 Task: Create List Environmental Sustainability in Board Email Marketing Templates to Workspace Investor Relations. Create List Corporate Social Responsibility in Board Employee Survey and Feedback to Workspace Investor Relations. Create List Financial Planning in Board Product Roadmap Planning and Execution to Workspace Investor Relations
Action: Mouse moved to (287, 138)
Screenshot: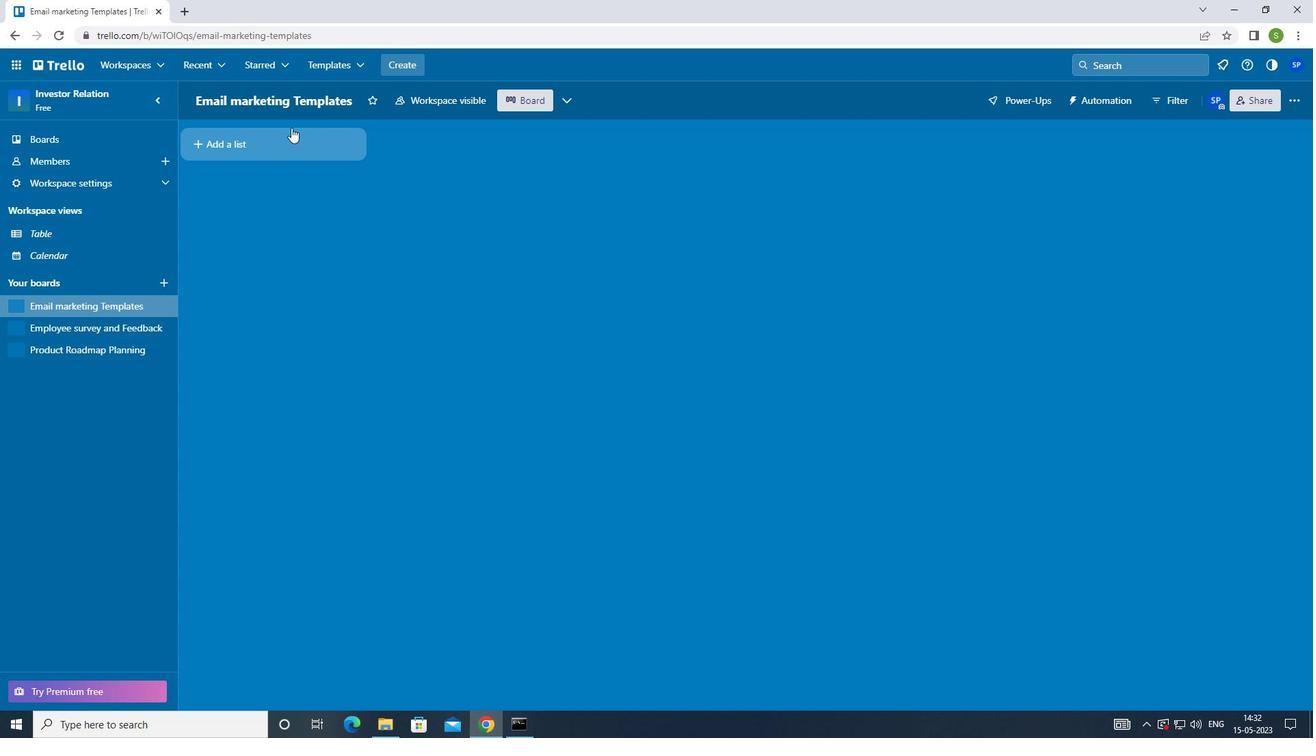 
Action: Mouse pressed left at (287, 138)
Screenshot: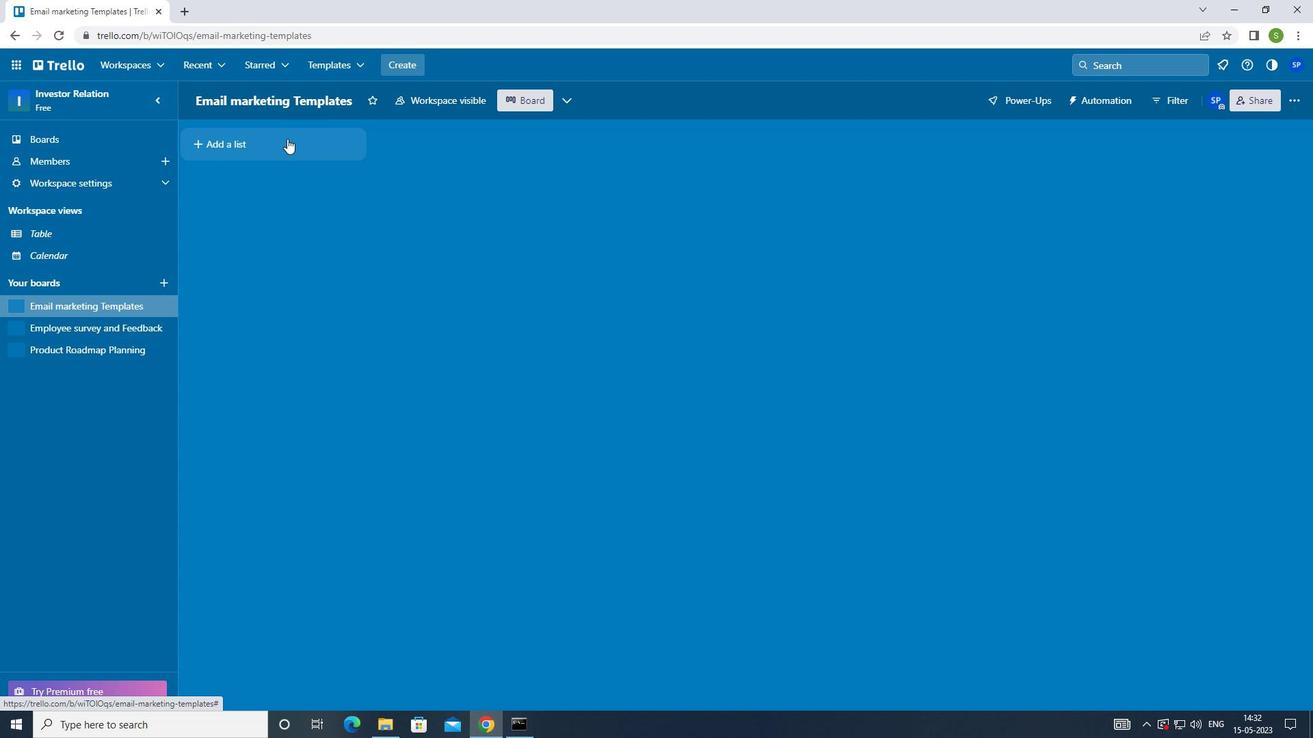 
Action: Mouse moved to (340, 301)
Screenshot: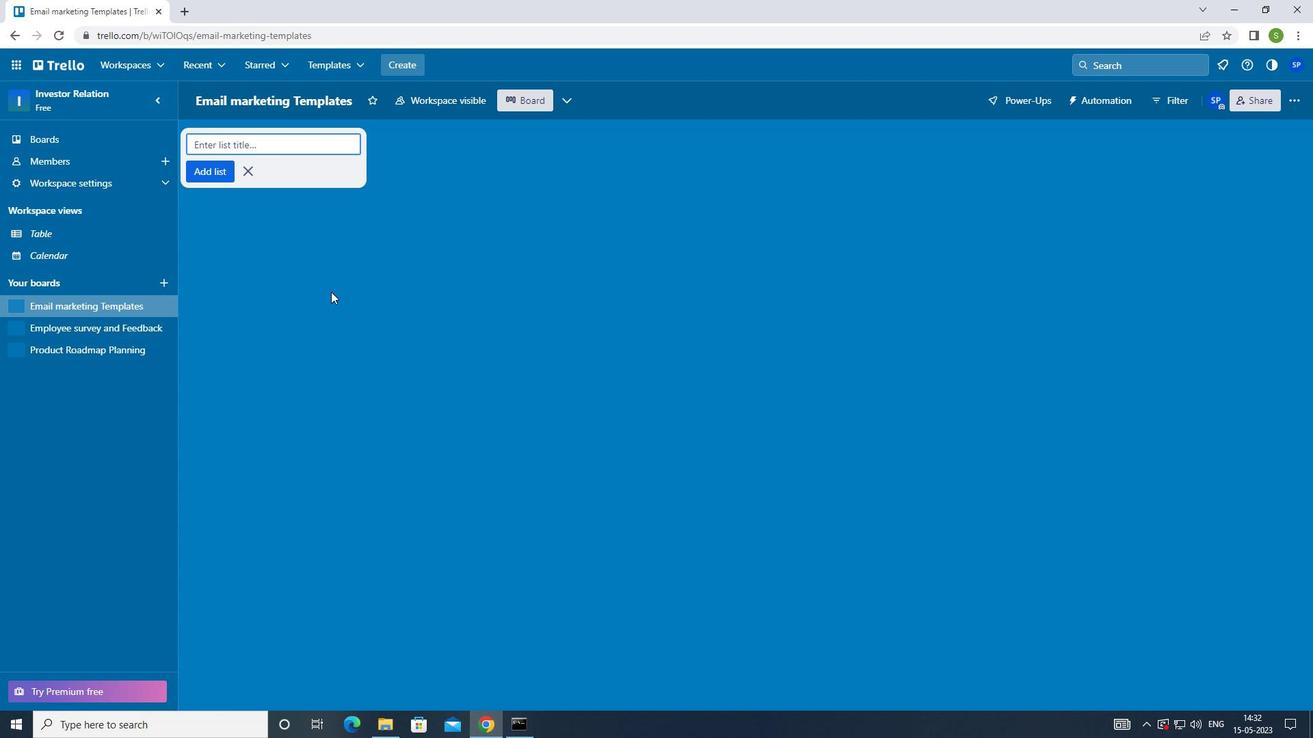 
Action: Key pressed <Key.shift><Key.shift><Key.shift><Key.shift><Key.shift><Key.shift><Key.shift><Key.shift><Key.shift><Key.shift>ENVIRONMENTAL<Key.space><Key.shift>SUSTAINABILITY<Key.enter>
Screenshot: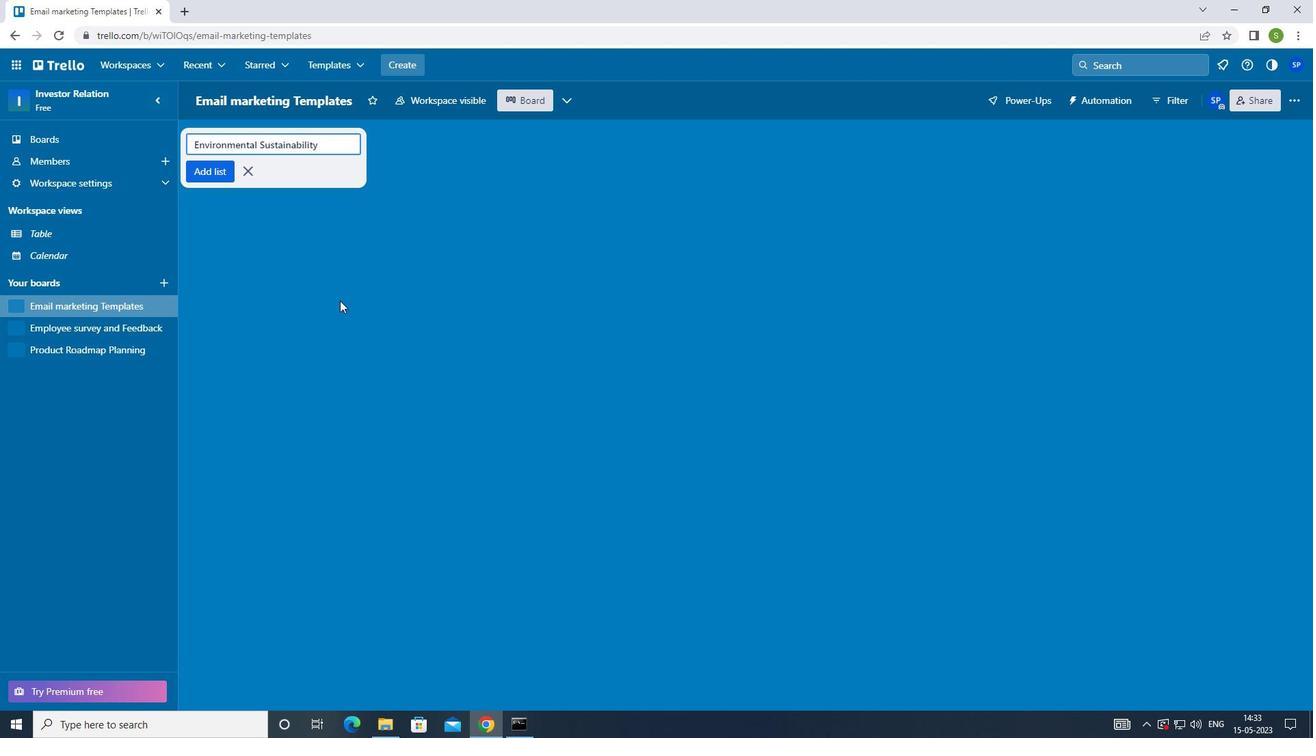 
Action: Mouse moved to (108, 329)
Screenshot: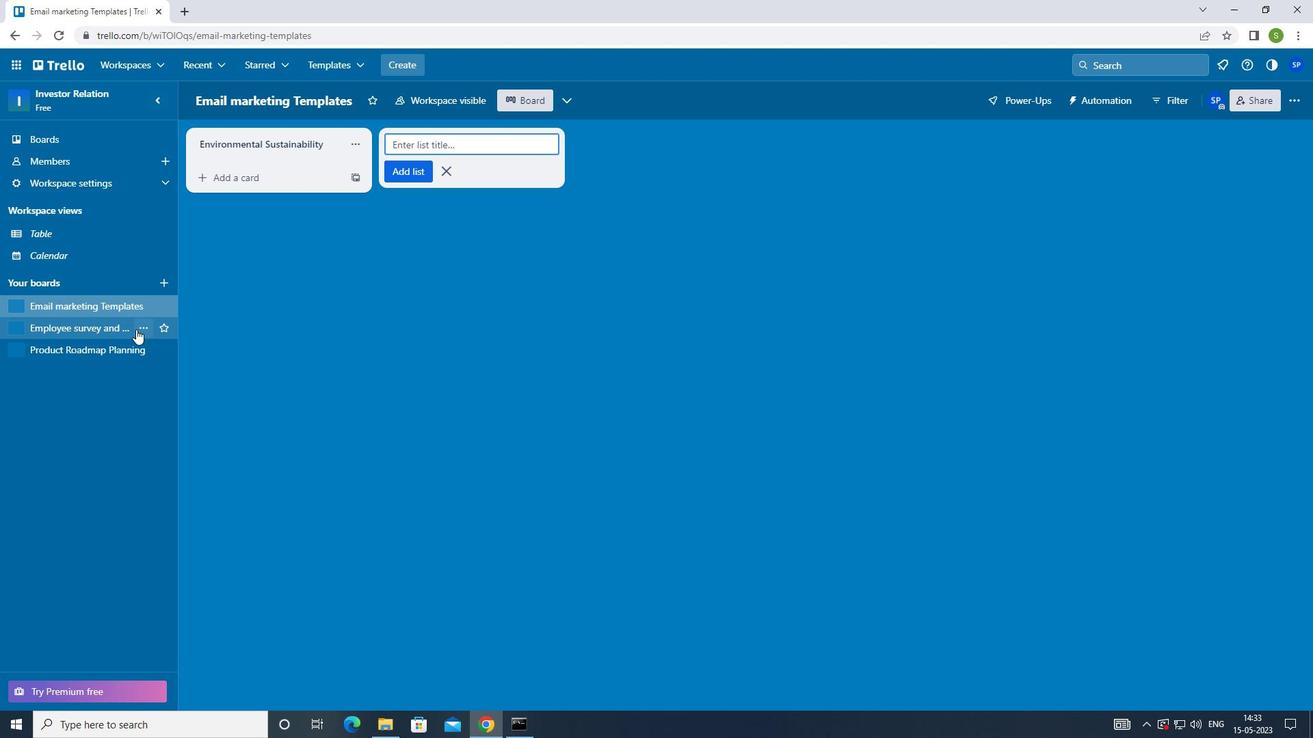 
Action: Mouse pressed left at (108, 329)
Screenshot: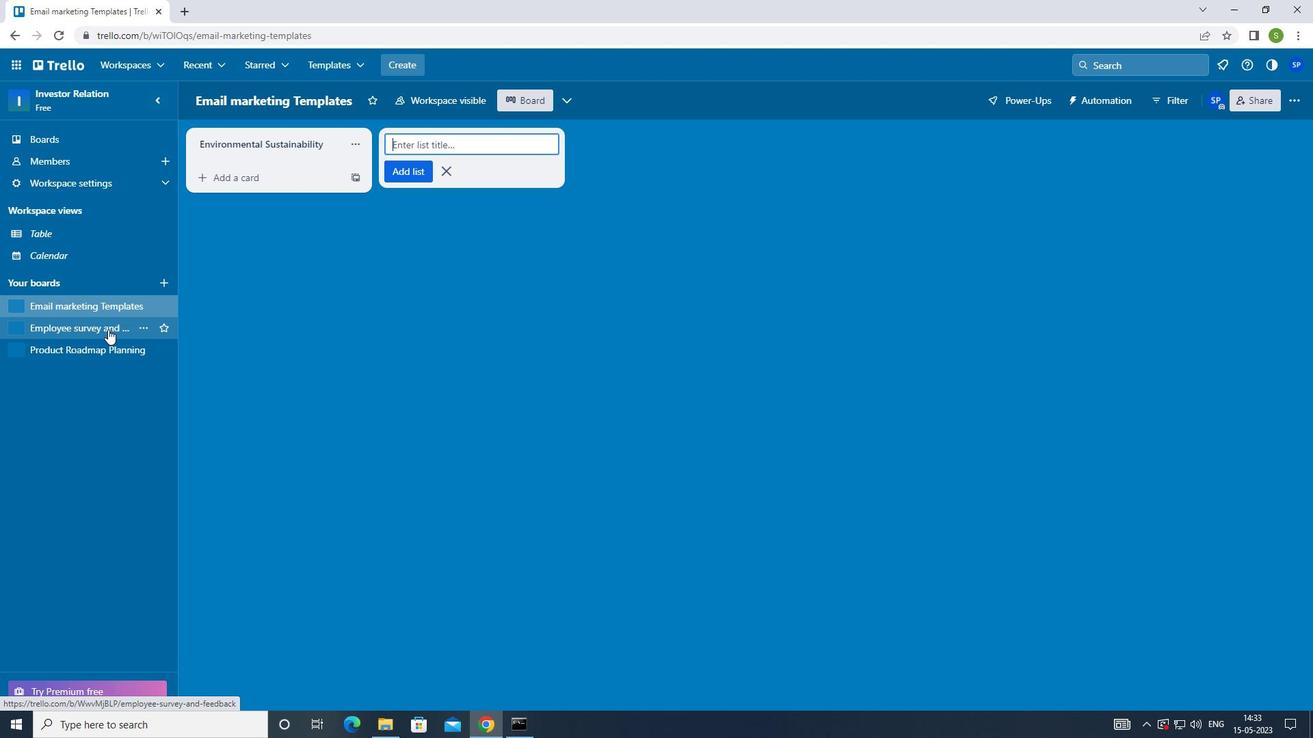 
Action: Mouse moved to (272, 148)
Screenshot: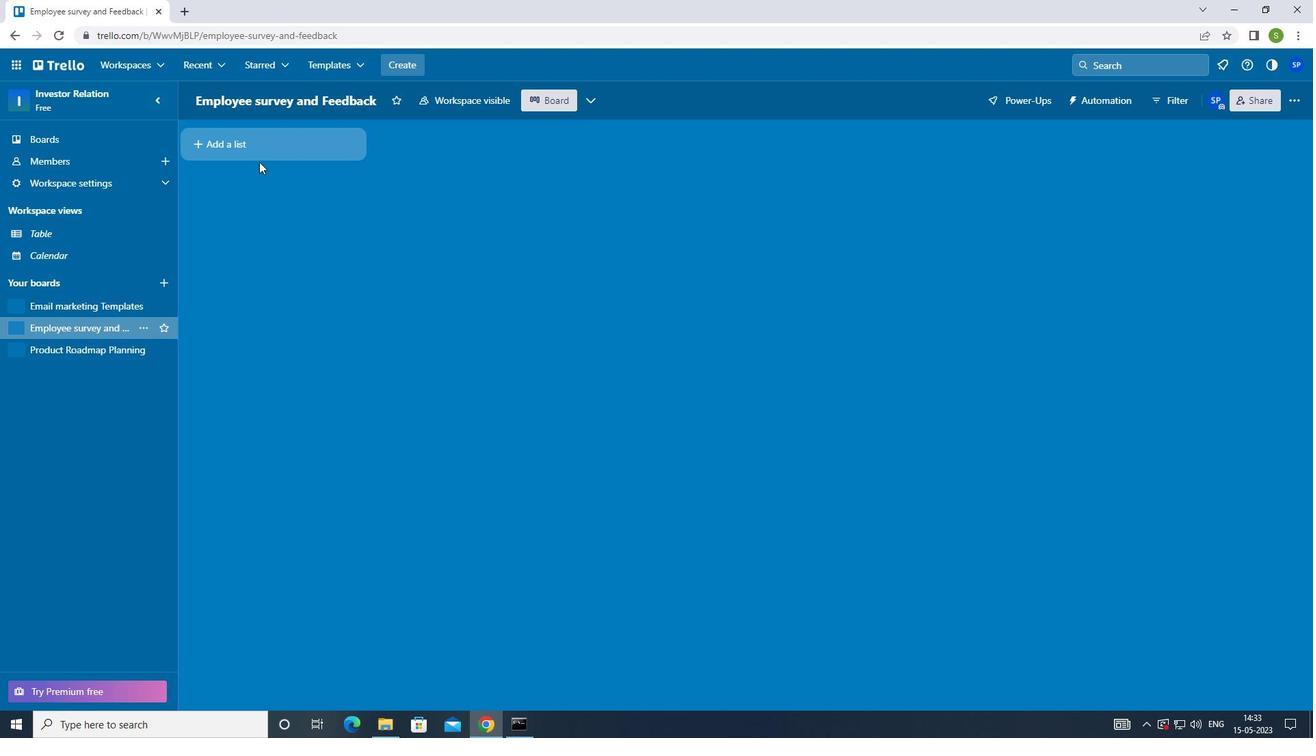 
Action: Mouse pressed left at (272, 148)
Screenshot: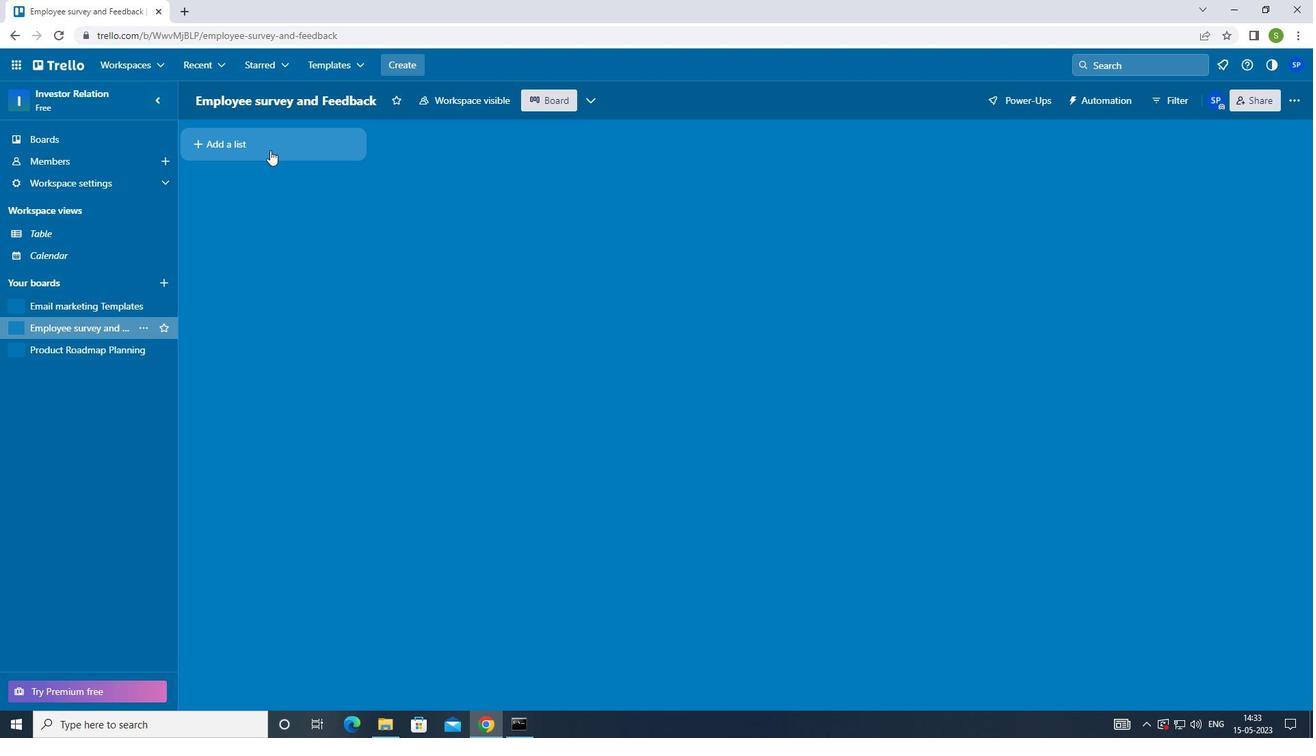 
Action: Mouse moved to (270, 258)
Screenshot: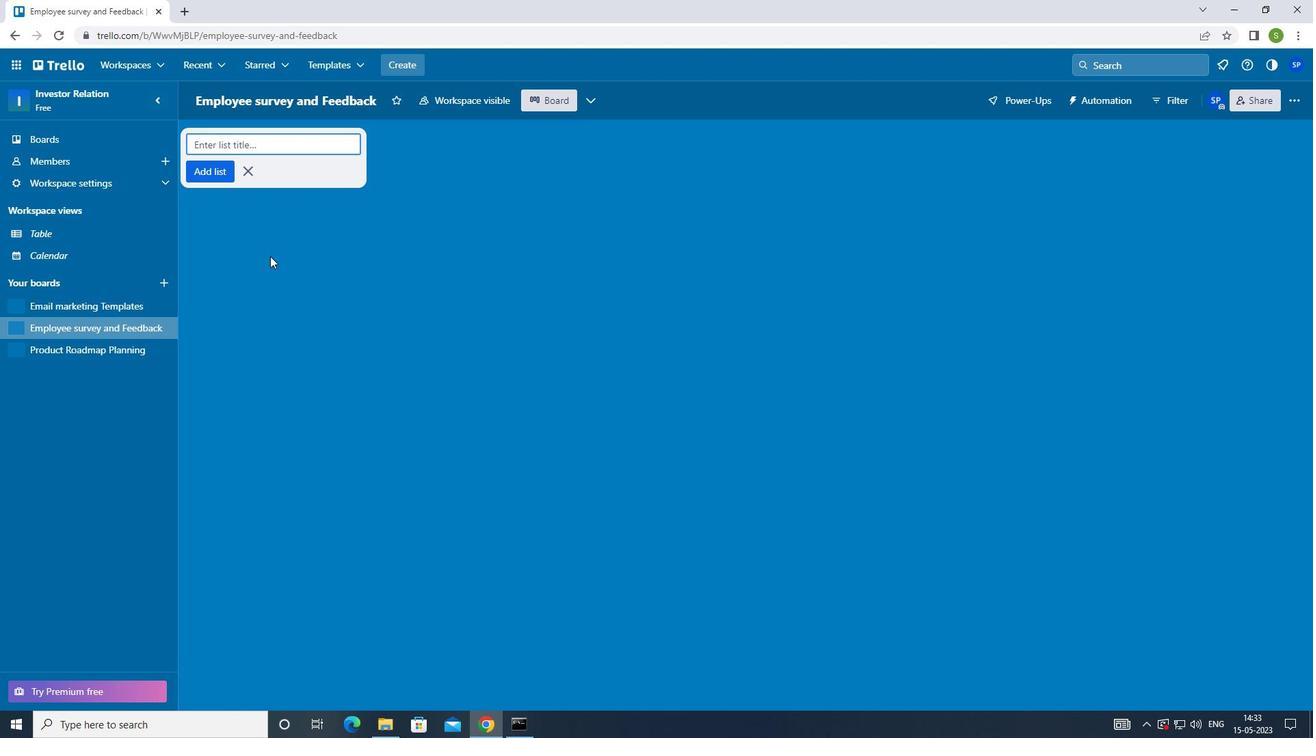 
Action: Key pressed <Key.shift>CORPORATE<Key.space><Key.shift>SOCIAL<Key.space><Key.shift>RESPONSIBILITY<Key.enter>
Screenshot: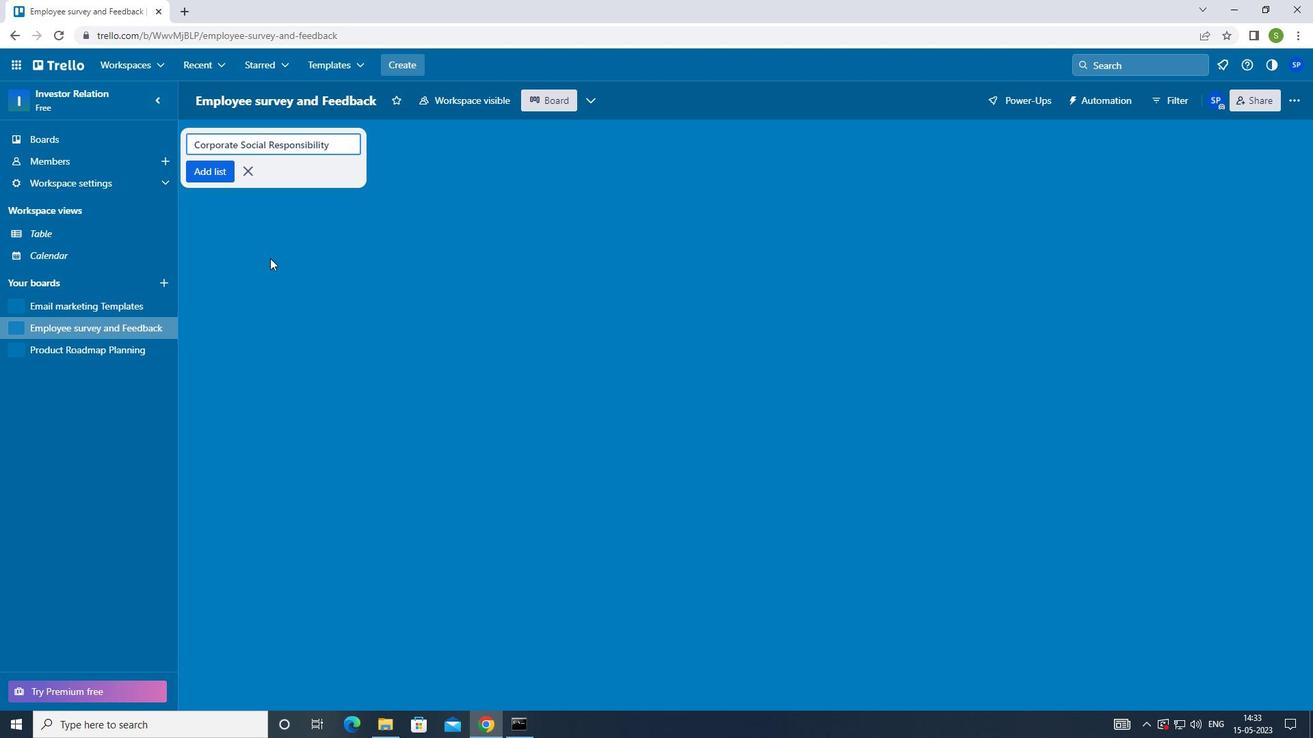 
Action: Mouse moved to (69, 350)
Screenshot: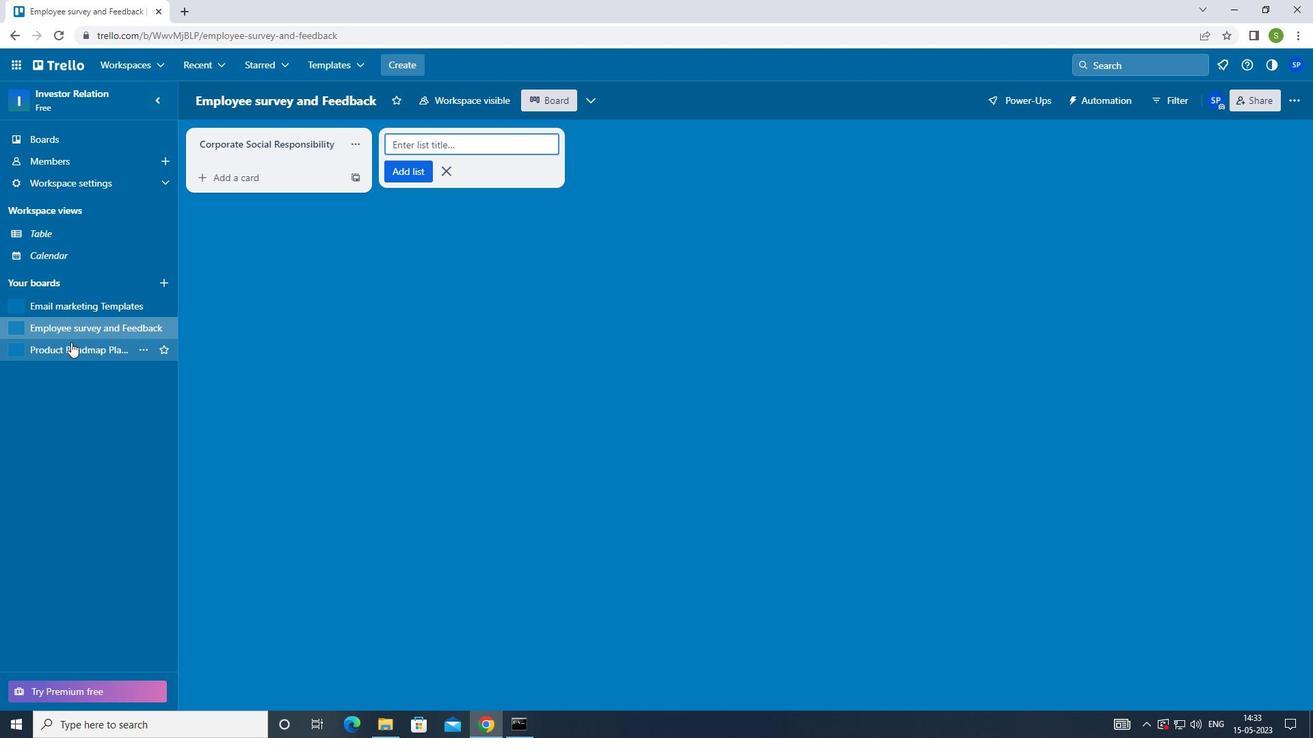 
Action: Mouse pressed left at (69, 350)
Screenshot: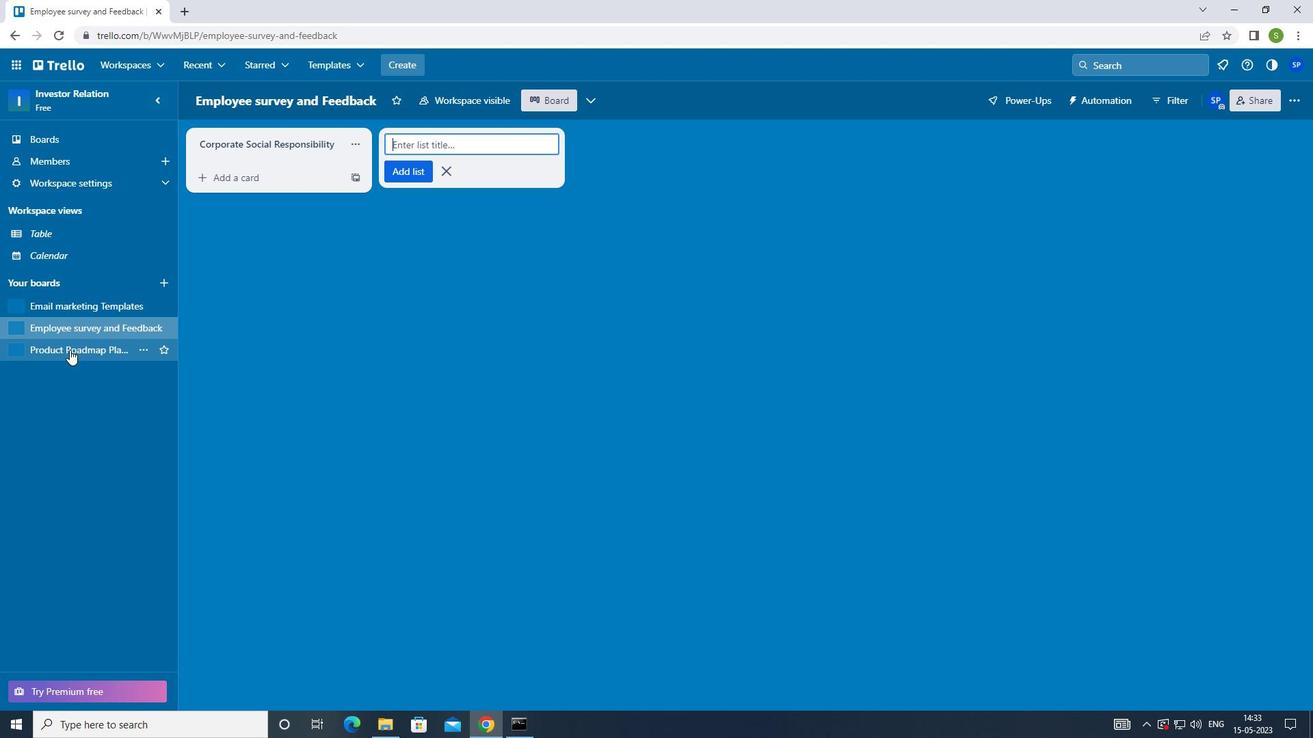 
Action: Mouse moved to (303, 136)
Screenshot: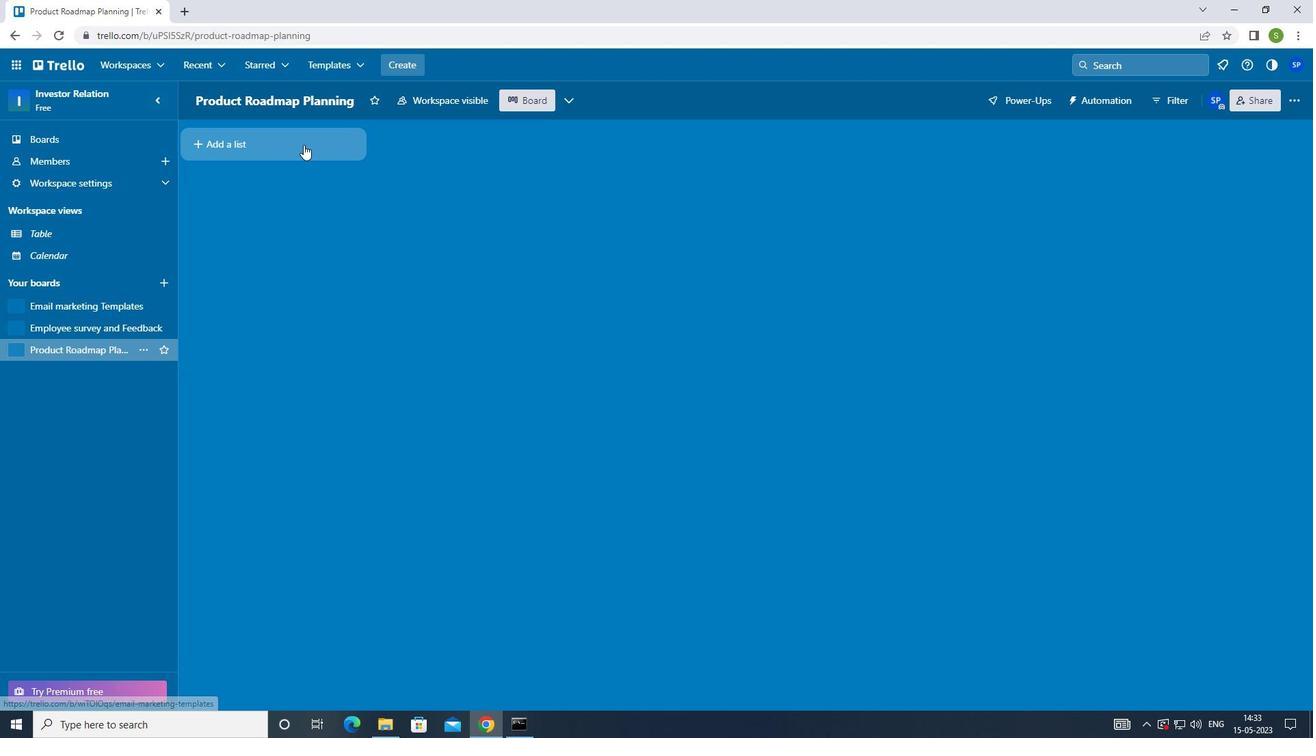 
Action: Mouse pressed left at (303, 136)
Screenshot: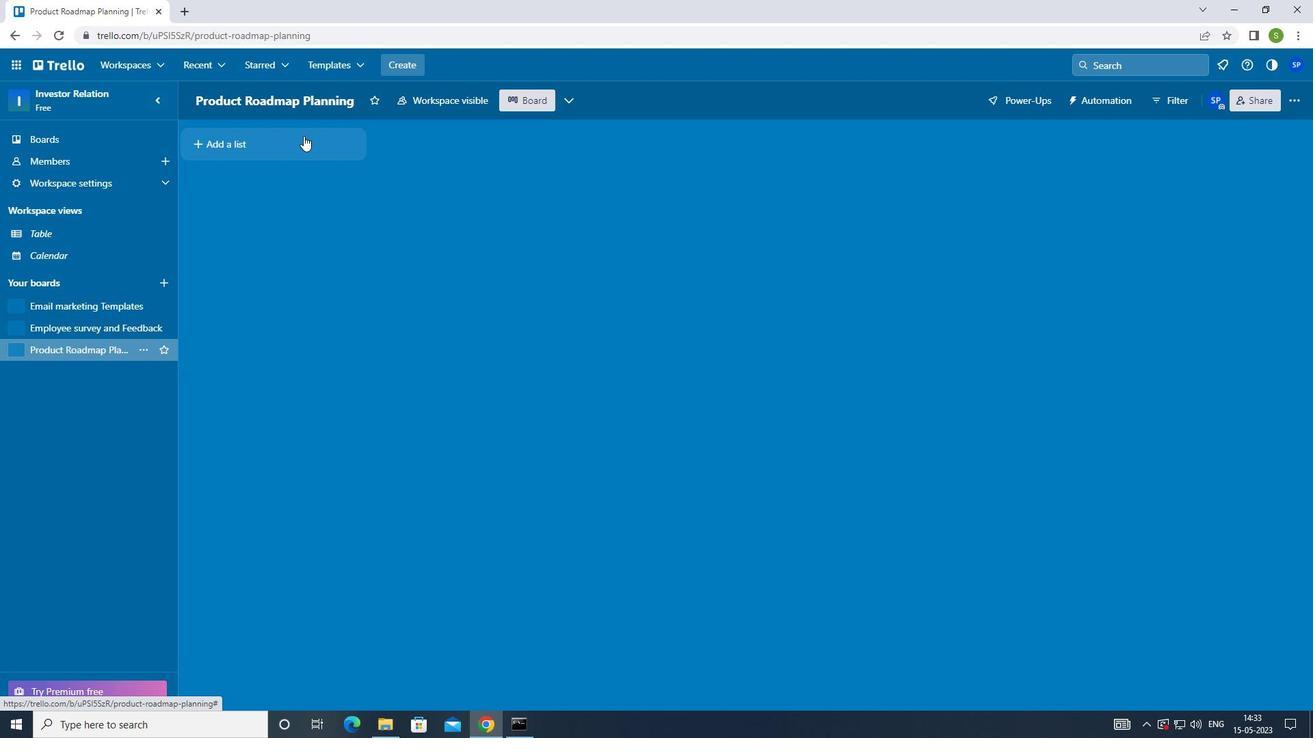 
Action: Mouse moved to (289, 314)
Screenshot: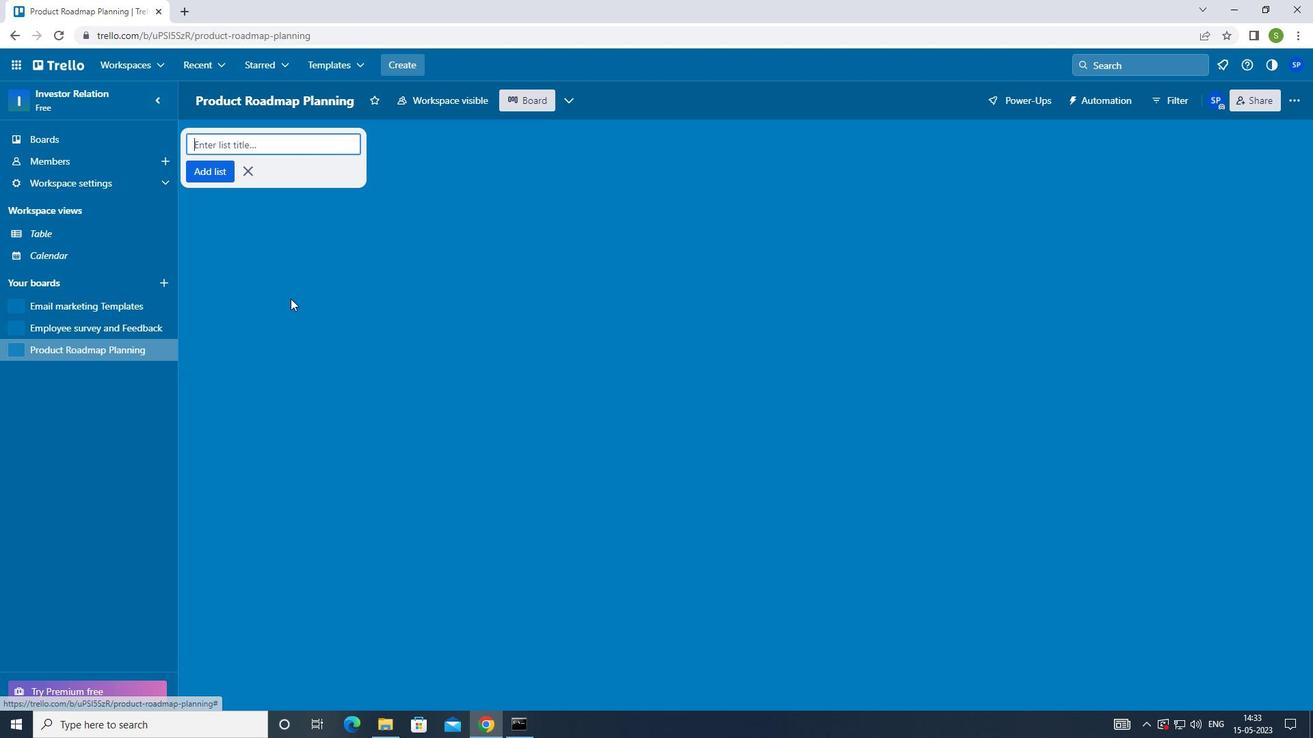 
Action: Key pressed <Key.shift>FINANCIAL<Key.space><Key.shift>PLANNING<Key.enter>
Screenshot: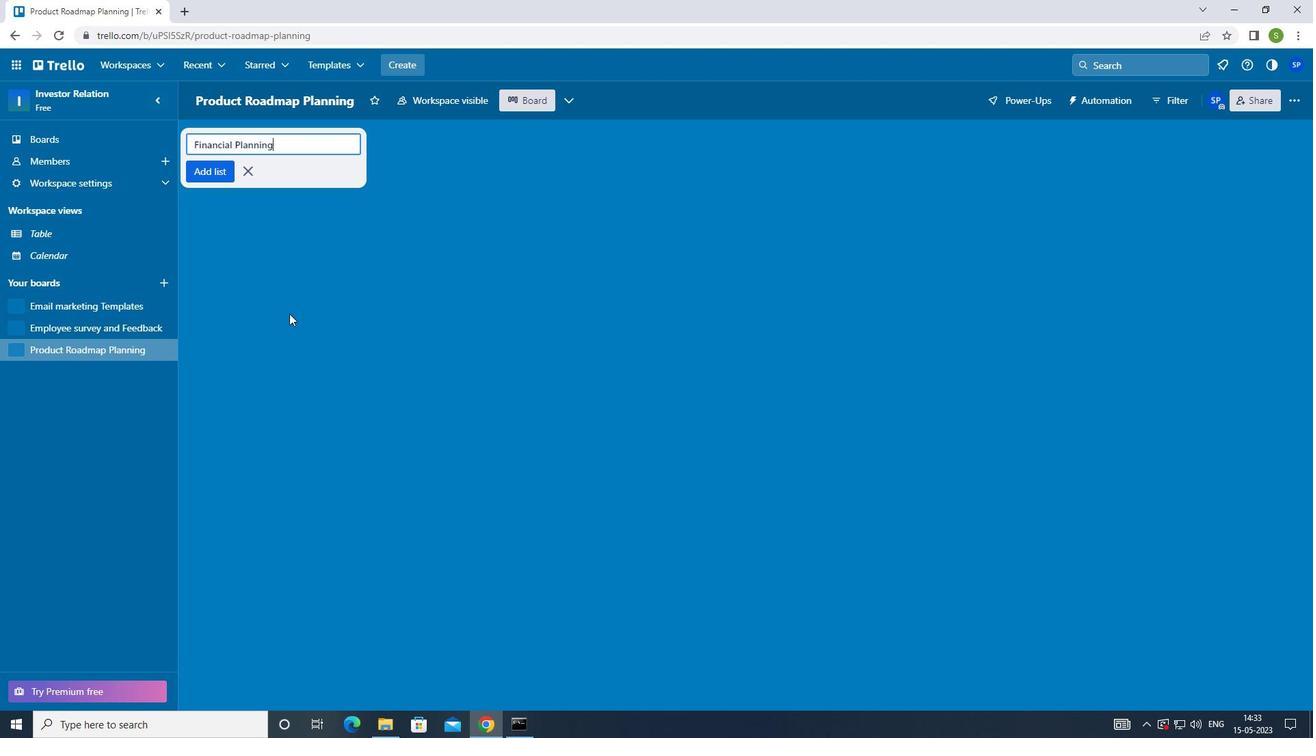 
Action: Mouse moved to (288, 307)
Screenshot: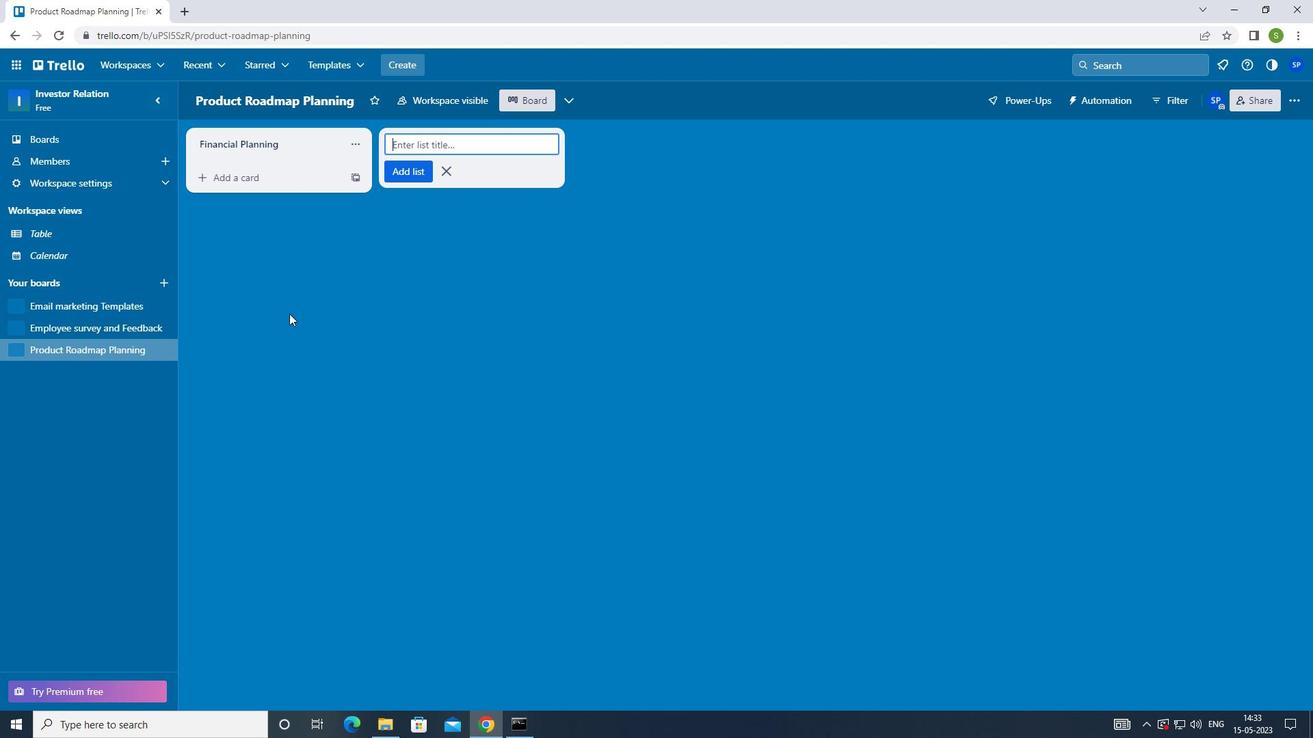 
Action: Key pressed <Key.f8>
Screenshot: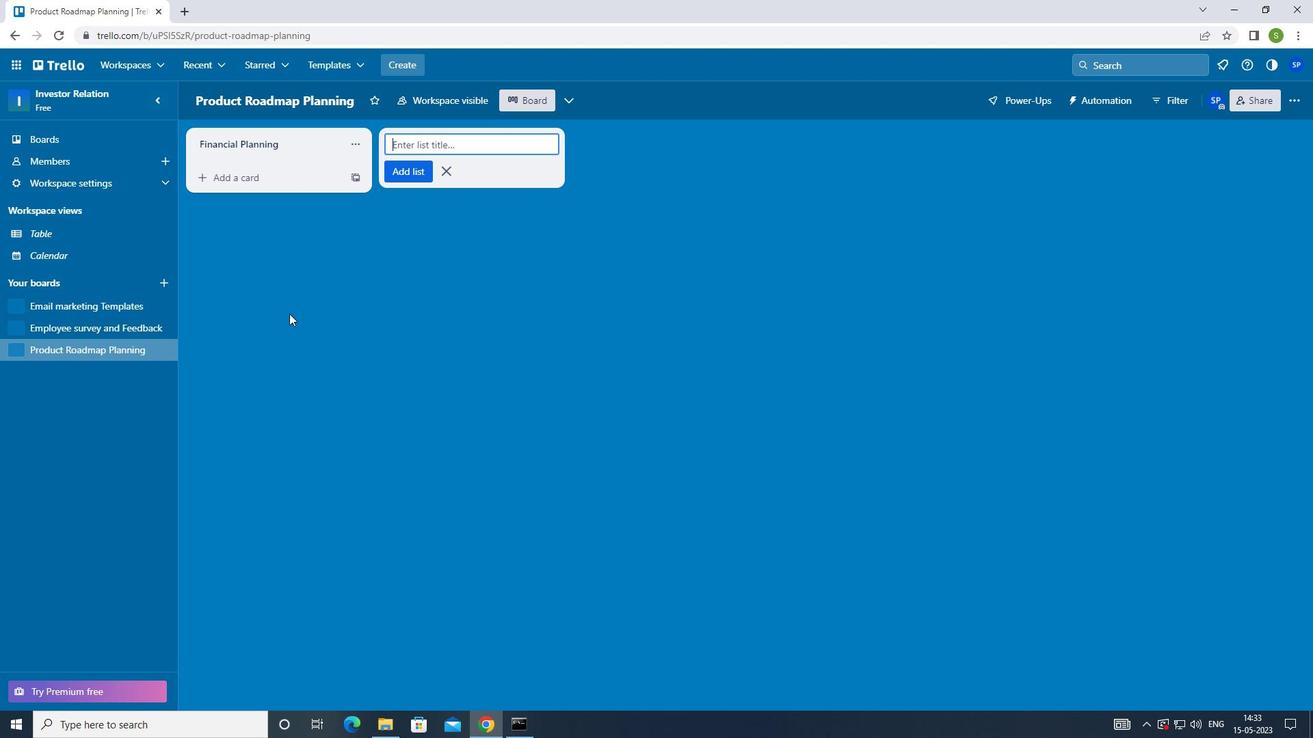 
